 Task: Select the terminal.ansicyam option in the default color.
Action: Mouse moved to (86, 430)
Screenshot: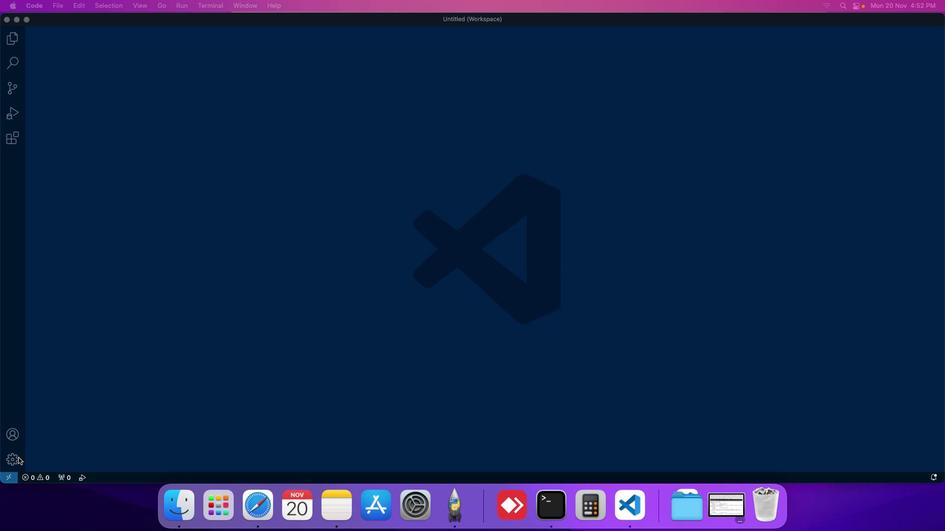 
Action: Mouse pressed left at (86, 430)
Screenshot: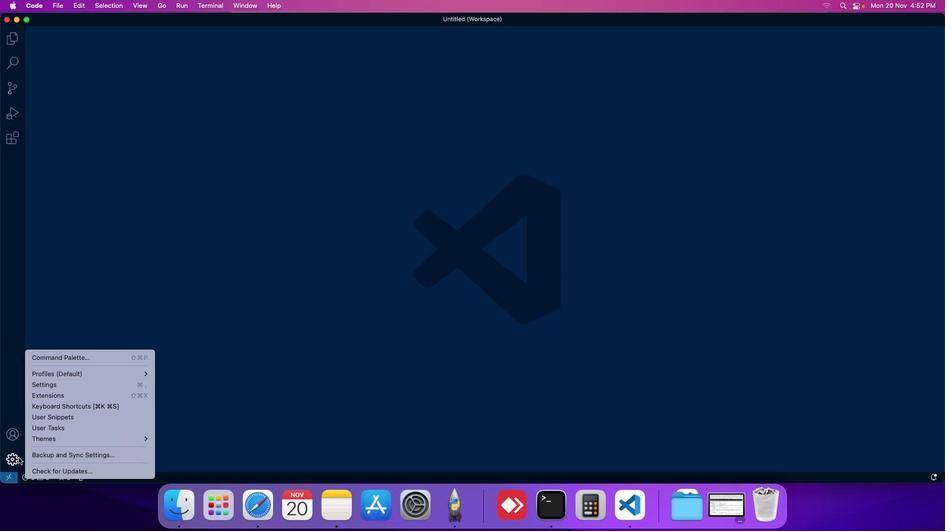 
Action: Mouse moved to (98, 366)
Screenshot: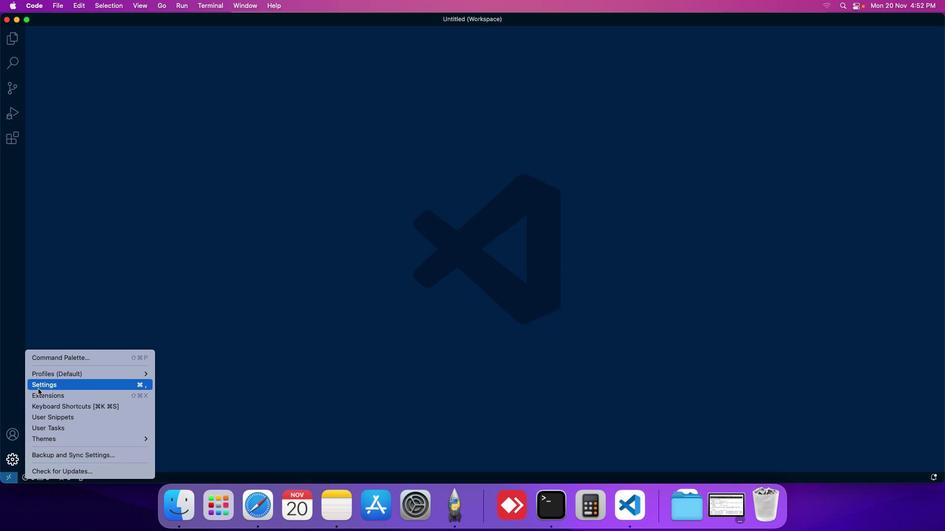 
Action: Mouse pressed left at (98, 366)
Screenshot: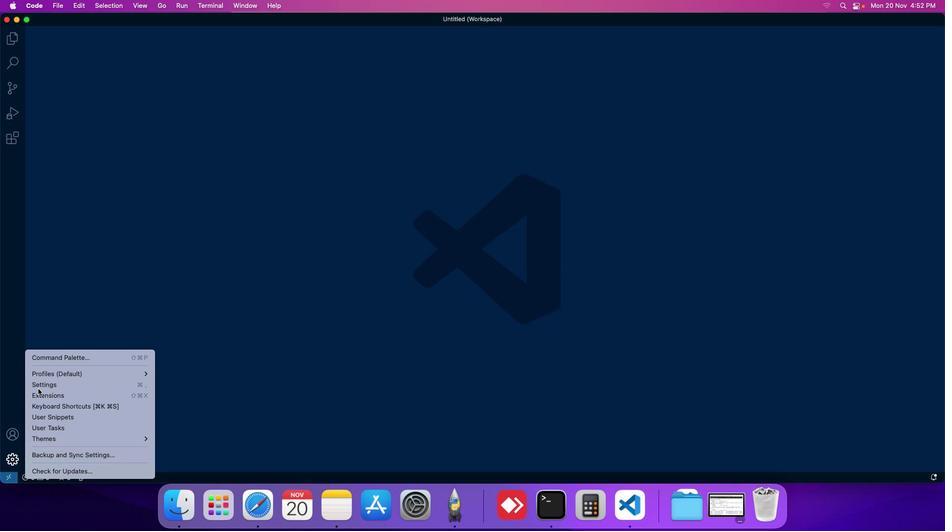 
Action: Mouse moved to (226, 81)
Screenshot: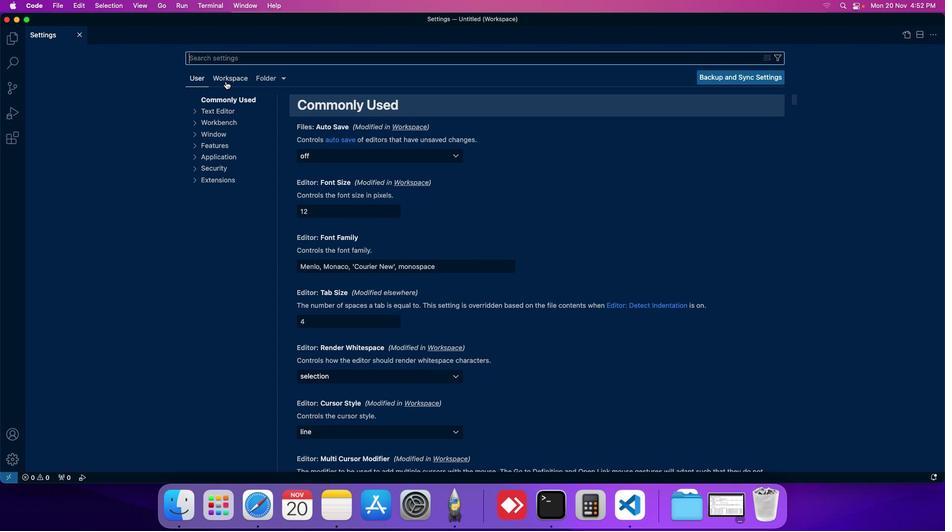 
Action: Mouse pressed left at (226, 81)
Screenshot: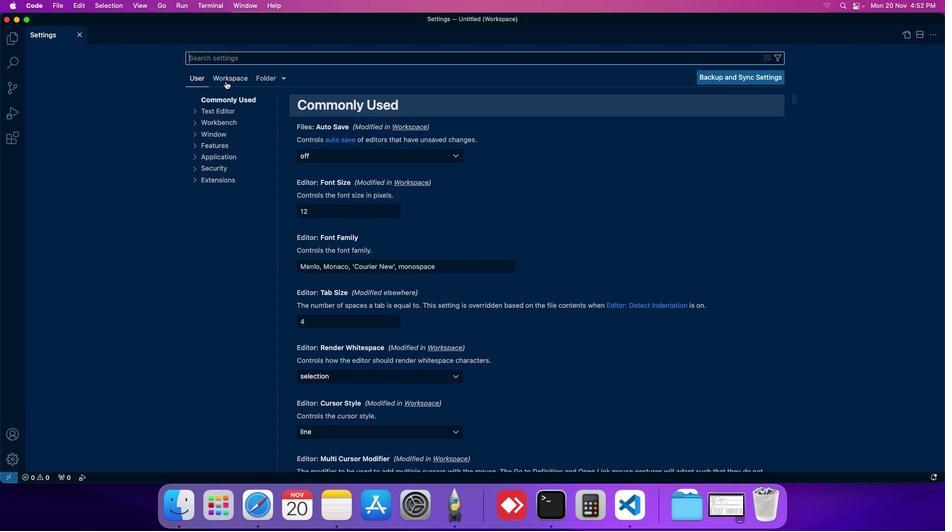 
Action: Mouse moved to (223, 143)
Screenshot: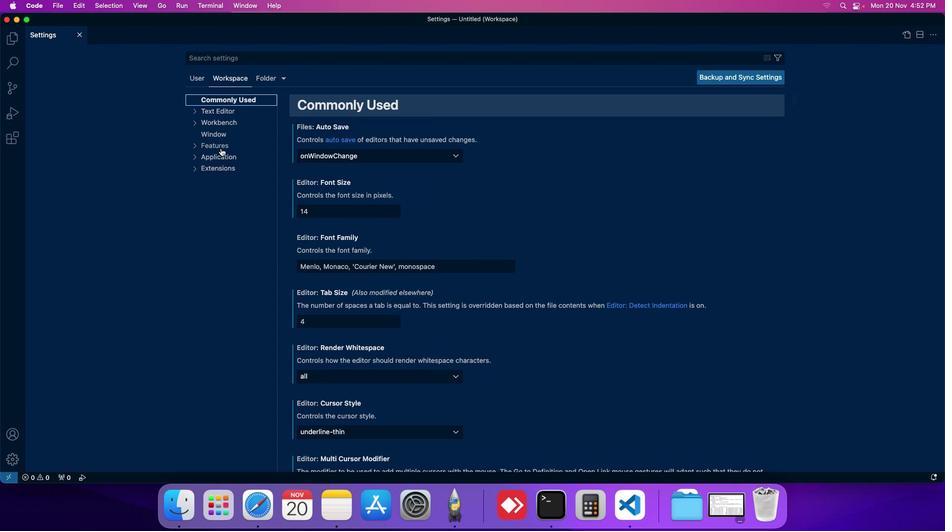 
Action: Mouse pressed left at (223, 143)
Screenshot: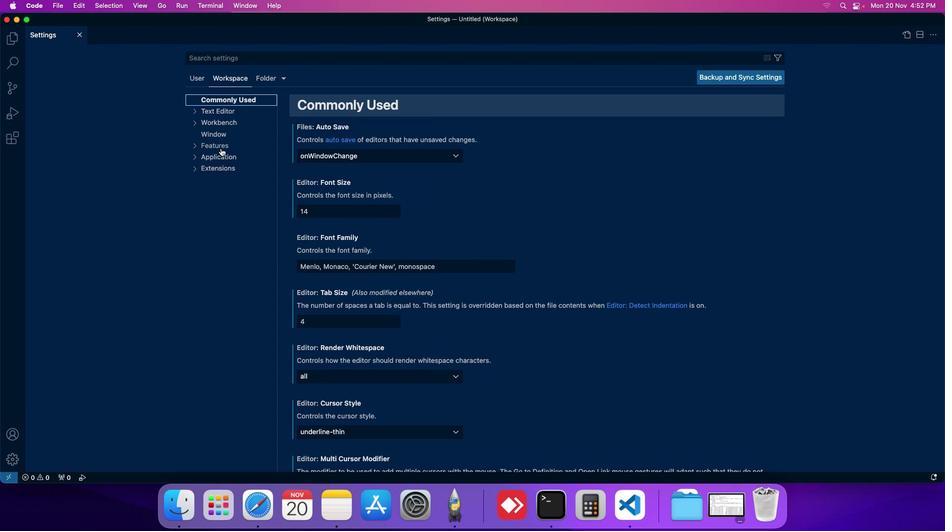 
Action: Mouse moved to (226, 224)
Screenshot: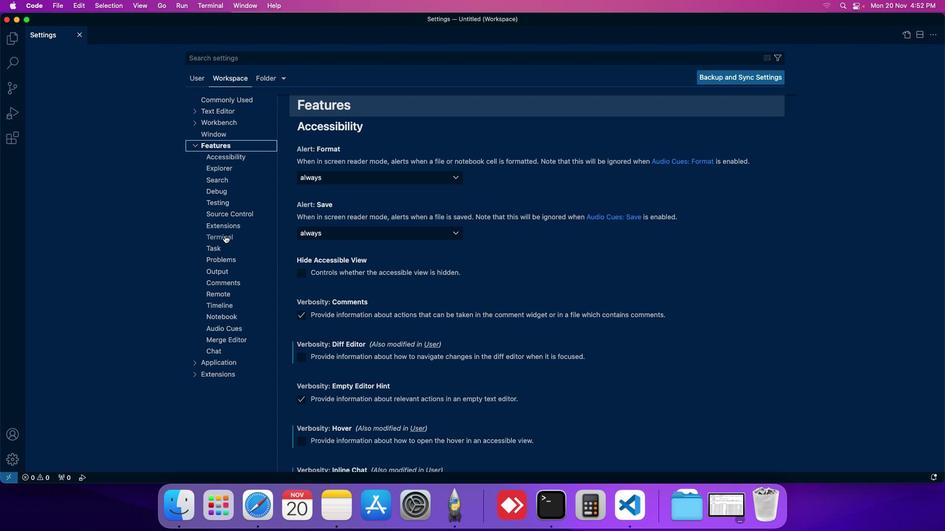 
Action: Mouse pressed left at (226, 224)
Screenshot: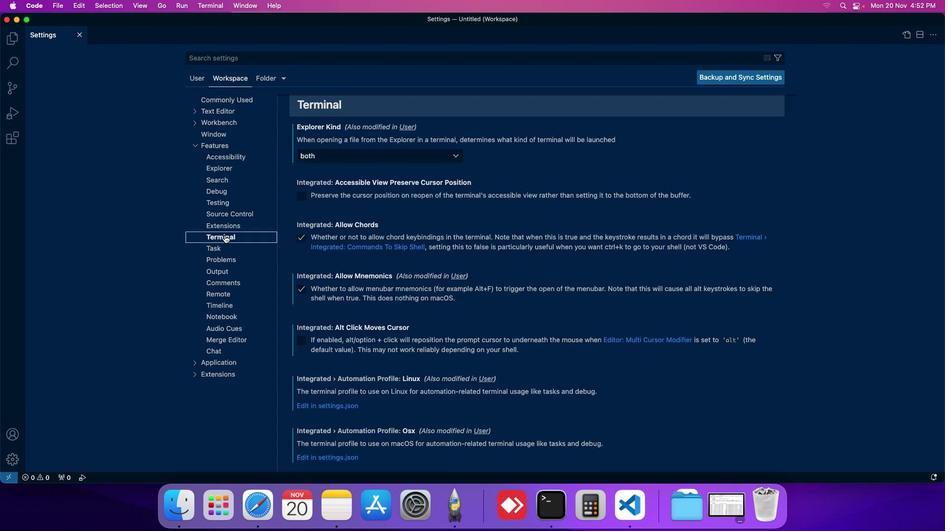 
Action: Mouse moved to (310, 238)
Screenshot: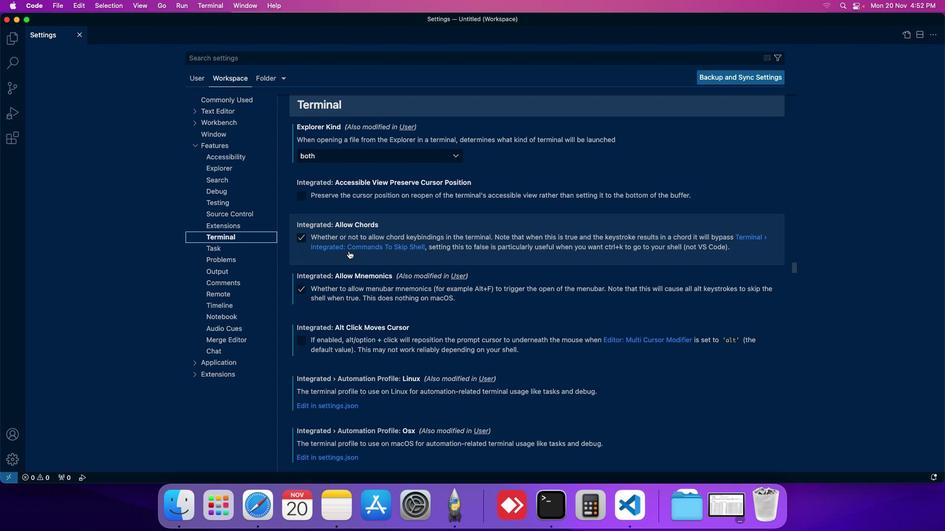 
Action: Mouse scrolled (310, 238) with delta (73, 5)
Screenshot: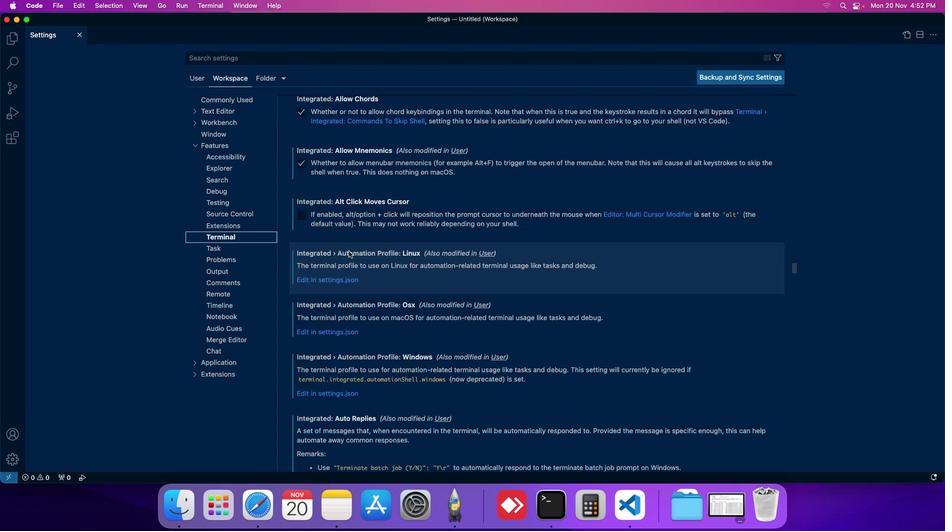 
Action: Mouse scrolled (310, 238) with delta (73, 5)
Screenshot: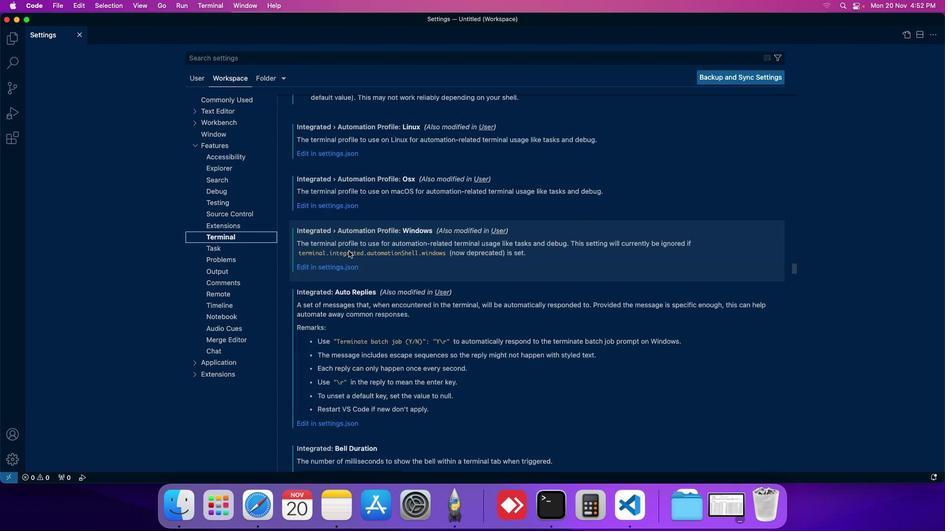
Action: Mouse scrolled (310, 238) with delta (73, 5)
Screenshot: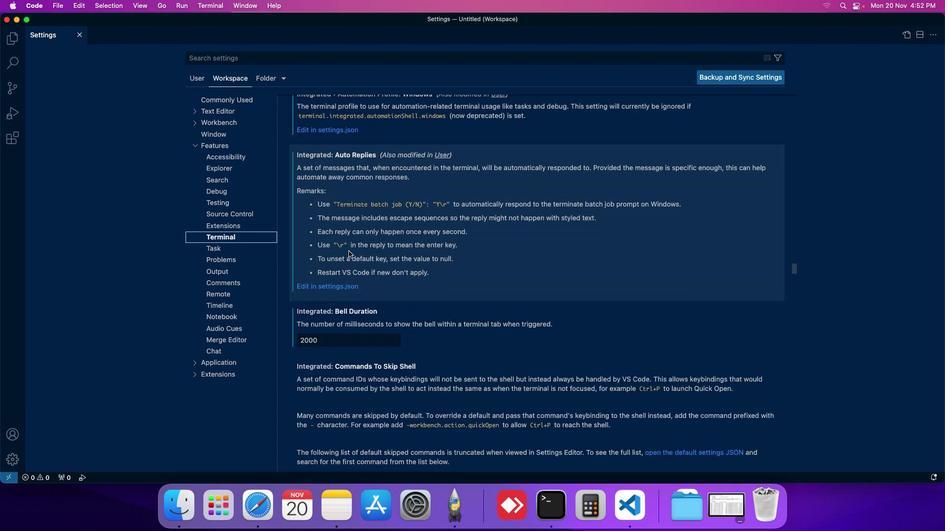 
Action: Mouse scrolled (310, 238) with delta (73, 5)
Screenshot: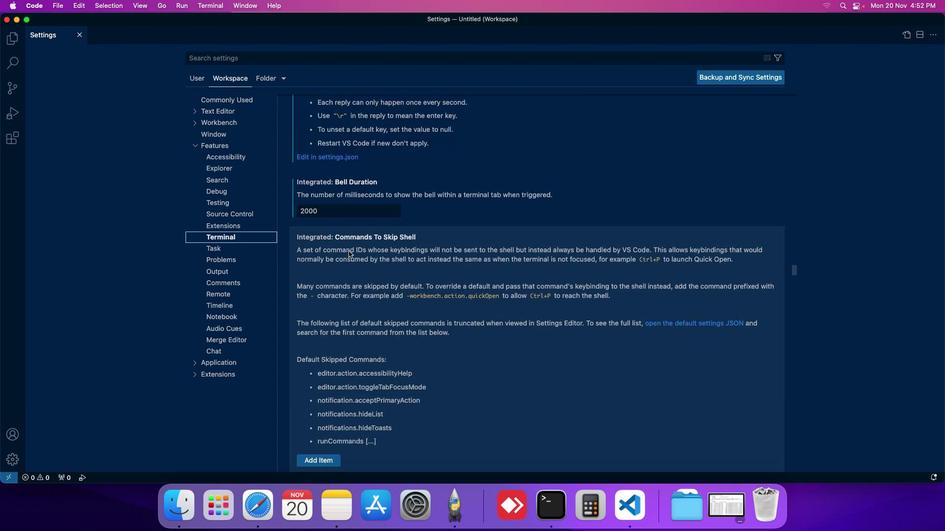 
Action: Mouse scrolled (310, 238) with delta (73, 5)
Screenshot: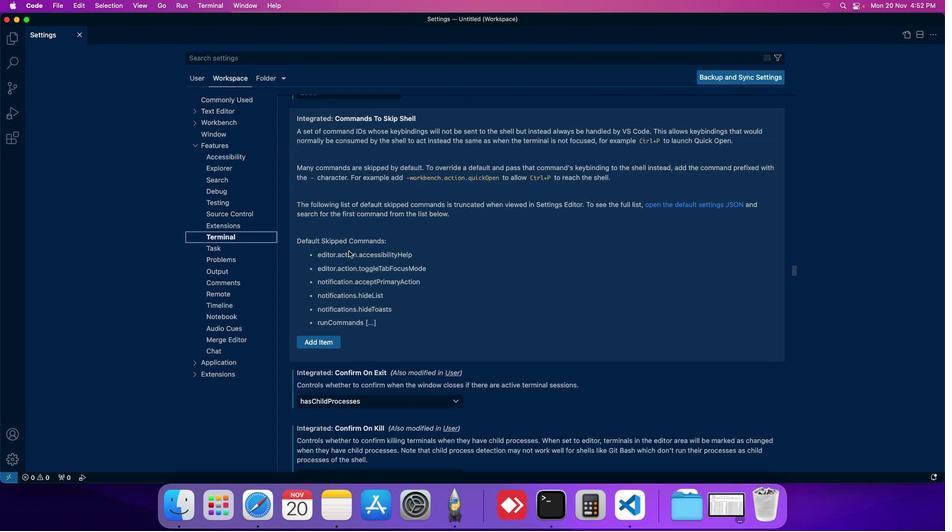 
Action: Mouse scrolled (310, 238) with delta (73, 5)
Screenshot: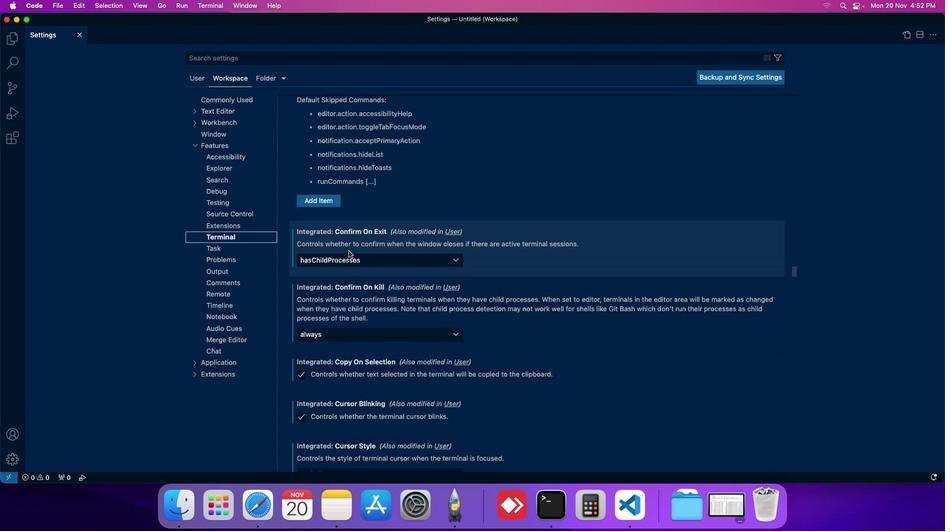 
Action: Mouse scrolled (310, 238) with delta (73, 5)
Screenshot: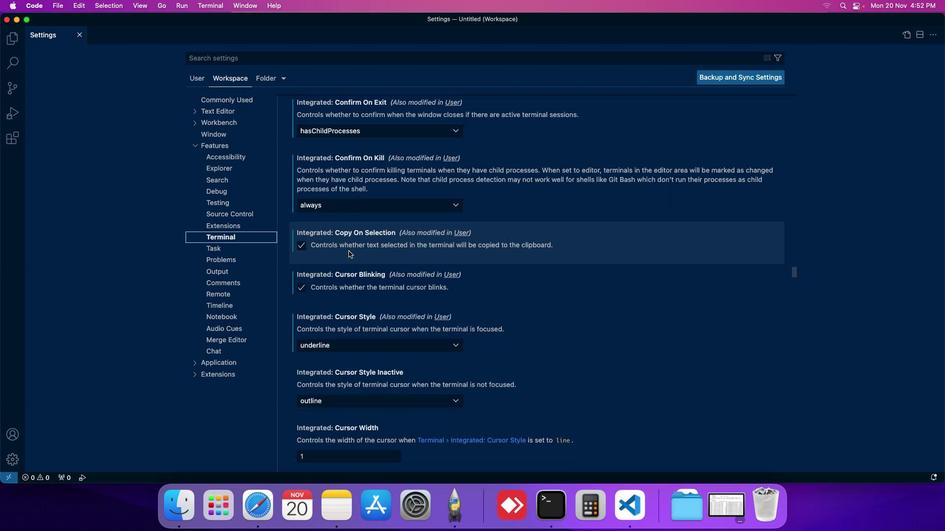 
Action: Mouse scrolled (310, 238) with delta (73, 5)
Screenshot: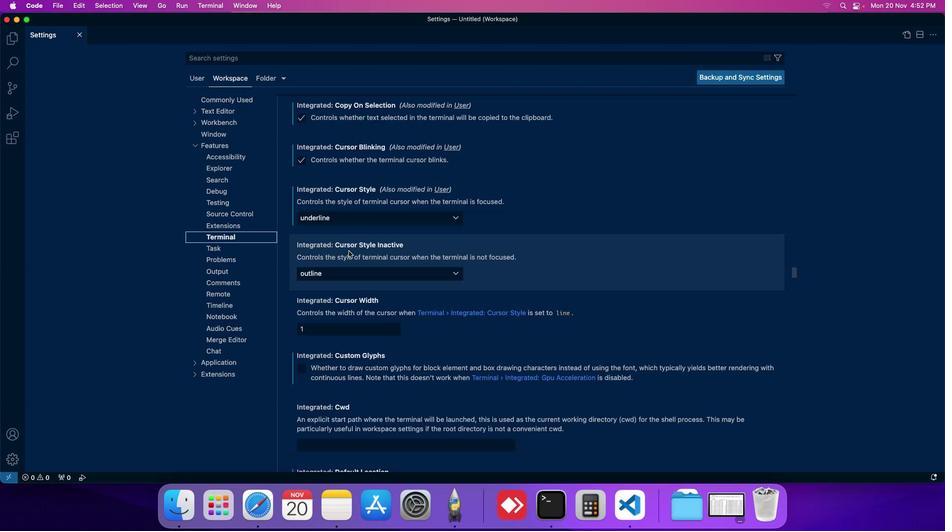 
Action: Mouse scrolled (310, 238) with delta (73, 5)
Screenshot: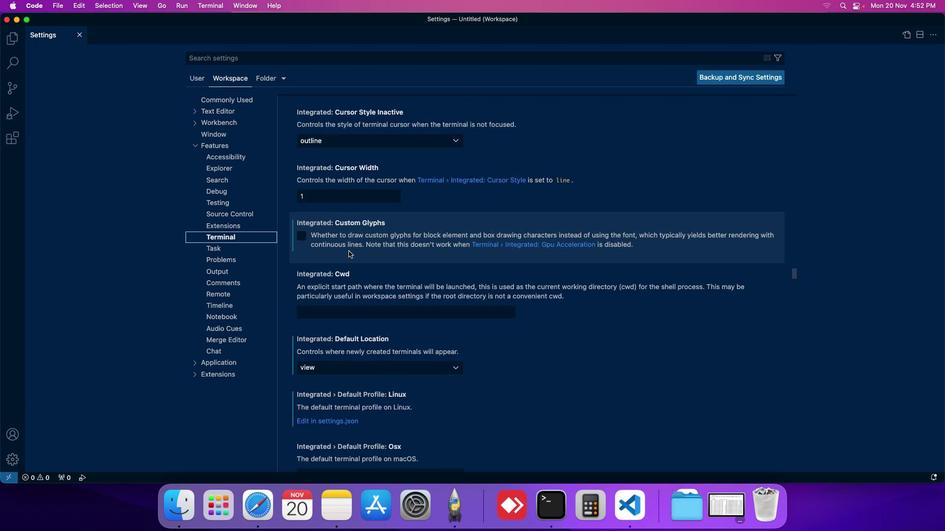 
Action: Mouse scrolled (310, 238) with delta (73, 5)
Screenshot: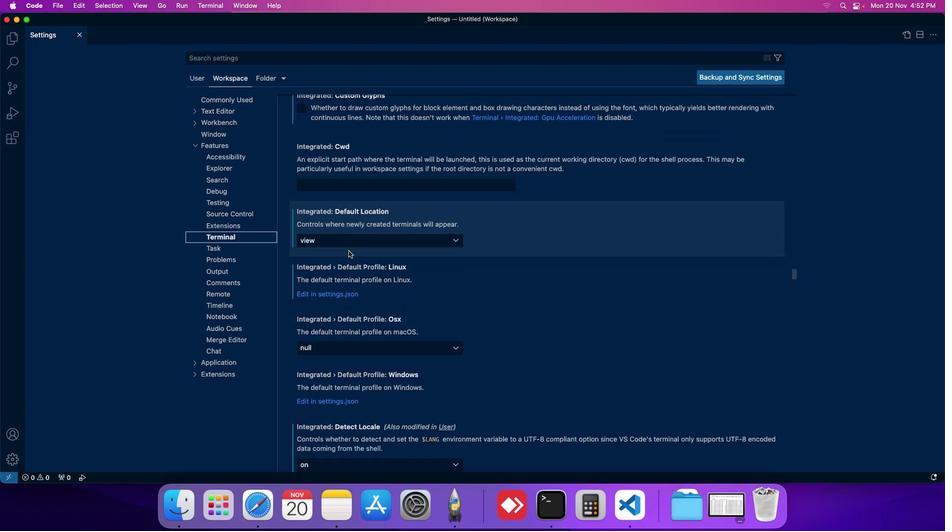 
Action: Mouse scrolled (310, 238) with delta (73, 5)
Screenshot: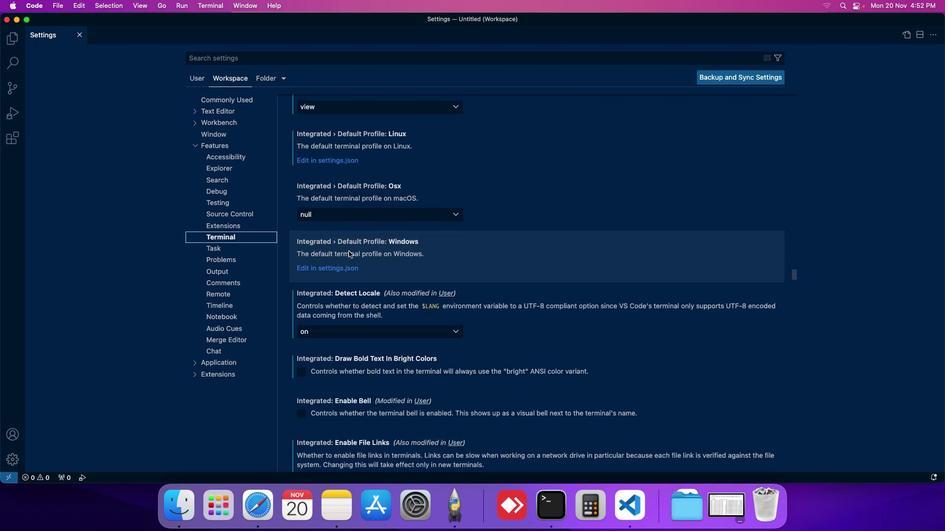 
Action: Mouse scrolled (310, 238) with delta (73, 5)
Screenshot: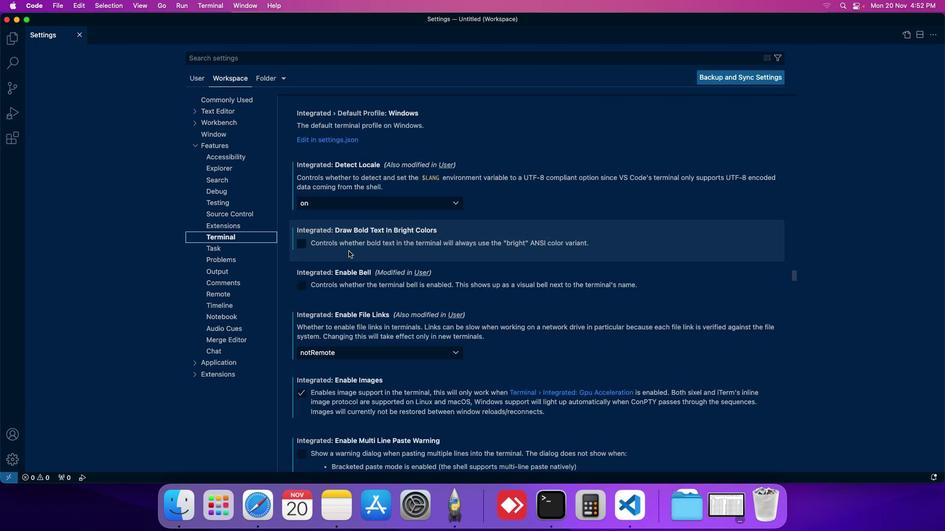 
Action: Mouse scrolled (310, 238) with delta (73, 5)
Screenshot: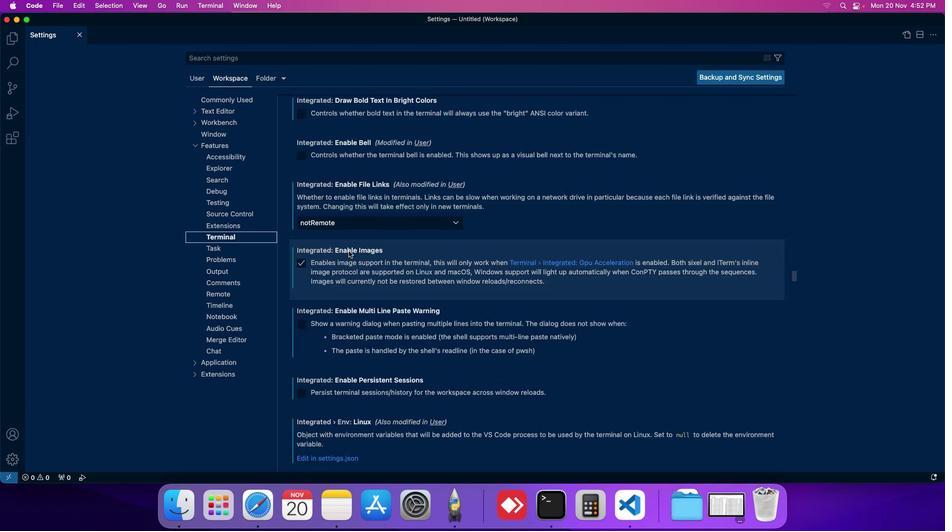 
Action: Mouse scrolled (310, 238) with delta (73, 5)
Screenshot: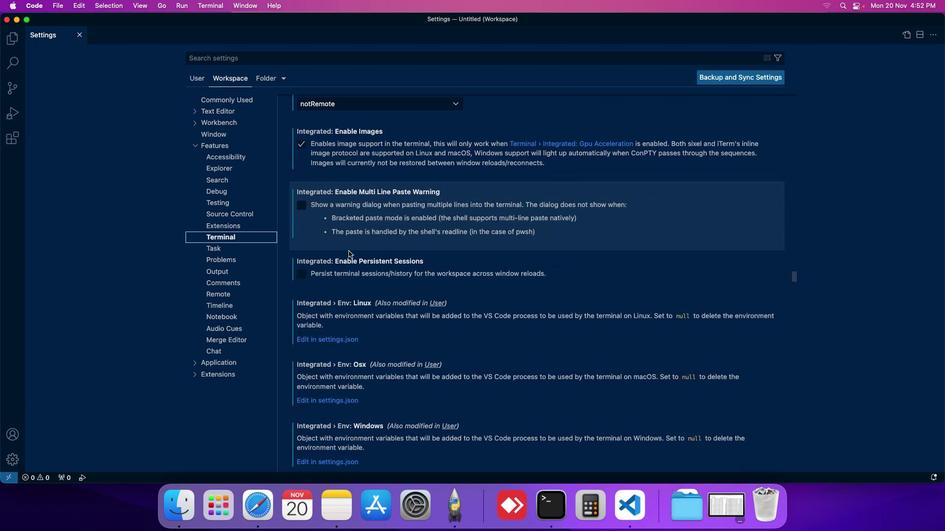 
Action: Mouse scrolled (310, 238) with delta (73, 5)
Screenshot: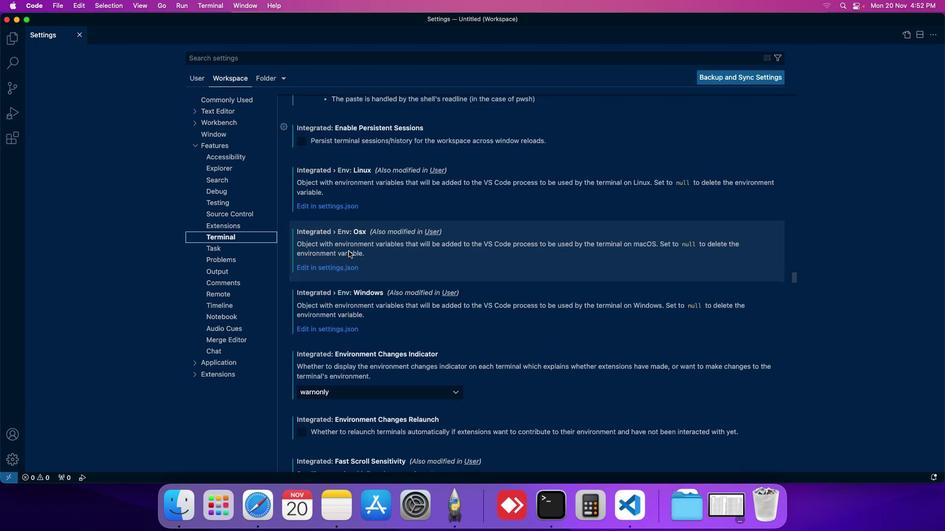 
Action: Mouse scrolled (310, 238) with delta (73, 5)
Screenshot: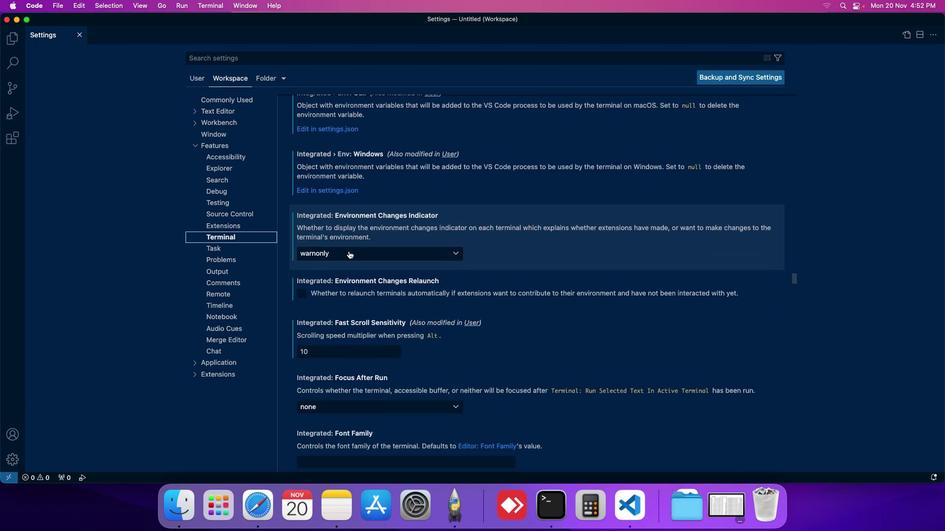 
Action: Mouse scrolled (310, 238) with delta (73, 5)
Screenshot: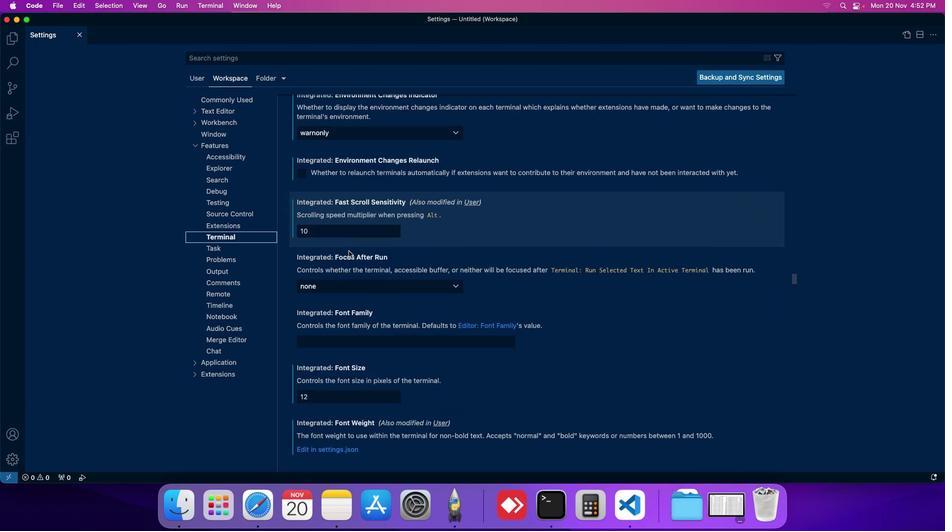 
Action: Mouse scrolled (310, 238) with delta (73, 5)
Screenshot: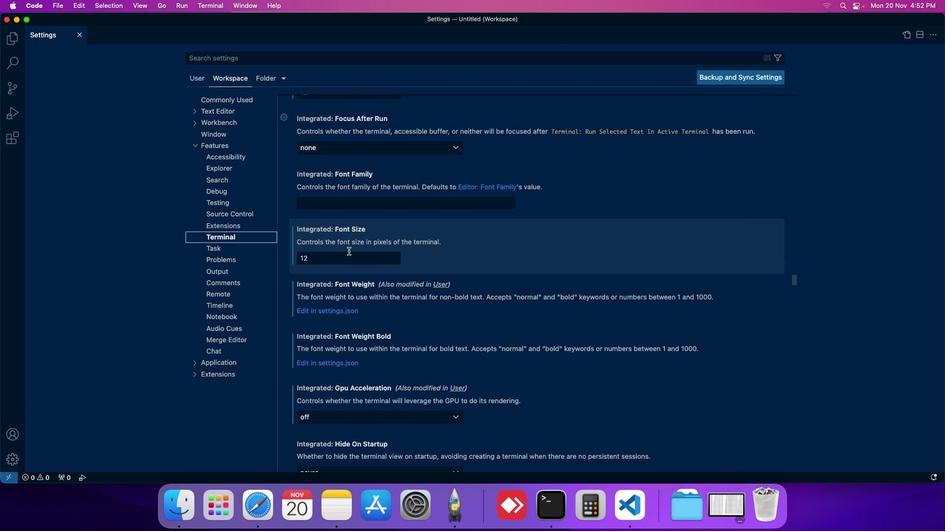 
Action: Mouse scrolled (310, 238) with delta (73, 5)
Screenshot: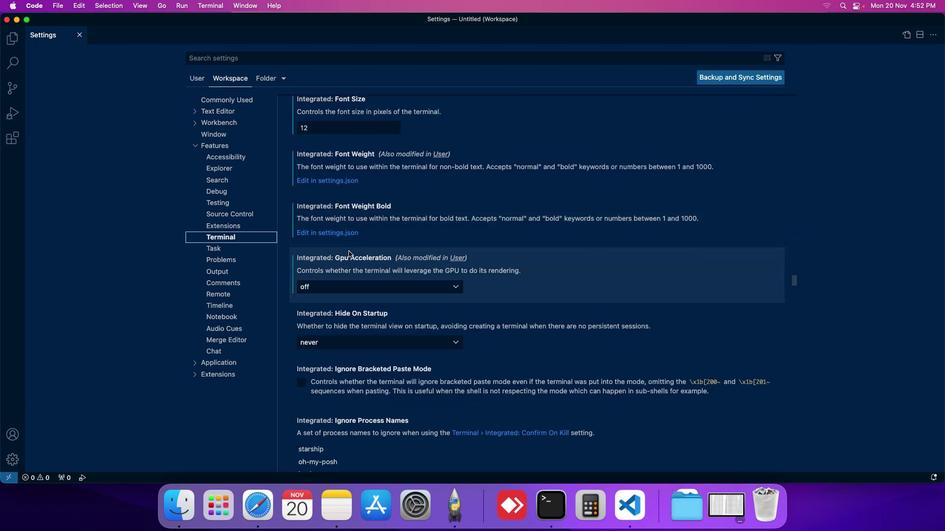 
Action: Mouse scrolled (310, 238) with delta (73, 5)
Screenshot: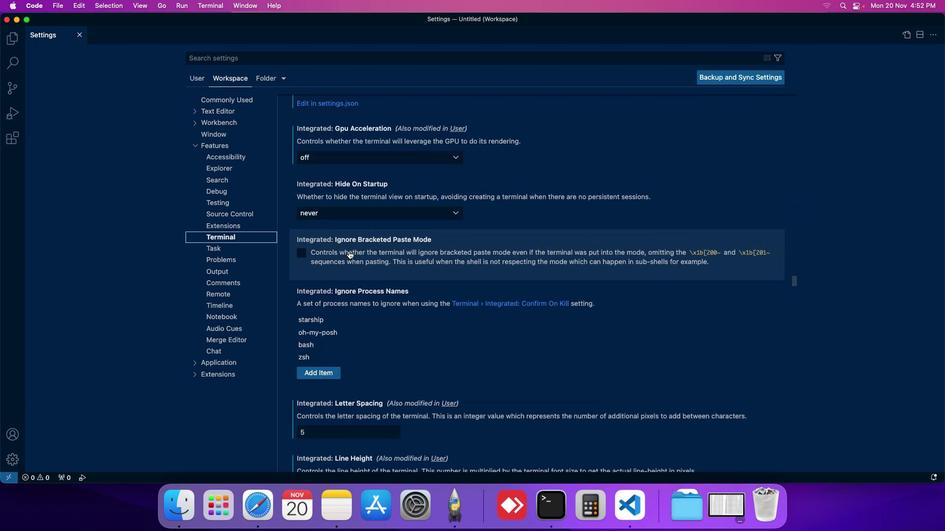 
Action: Mouse scrolled (310, 238) with delta (73, 5)
Screenshot: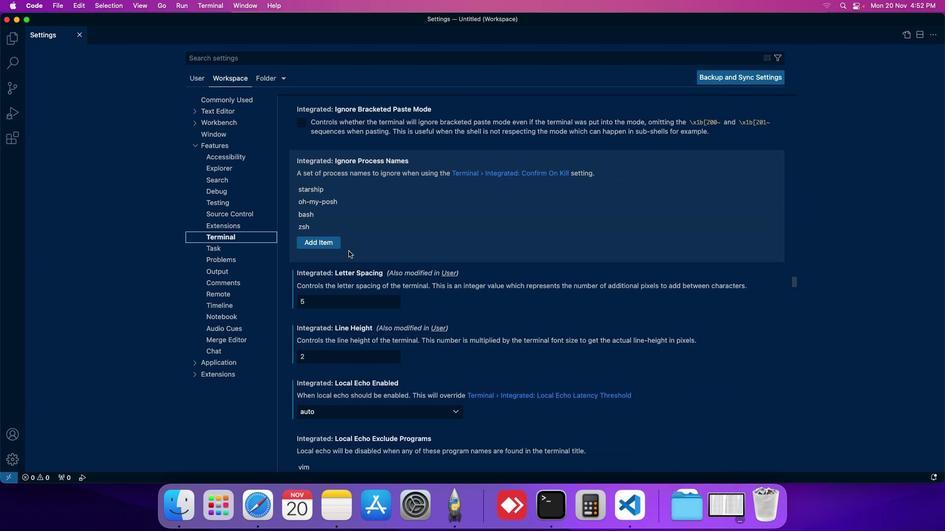 
Action: Mouse scrolled (310, 238) with delta (73, 5)
Screenshot: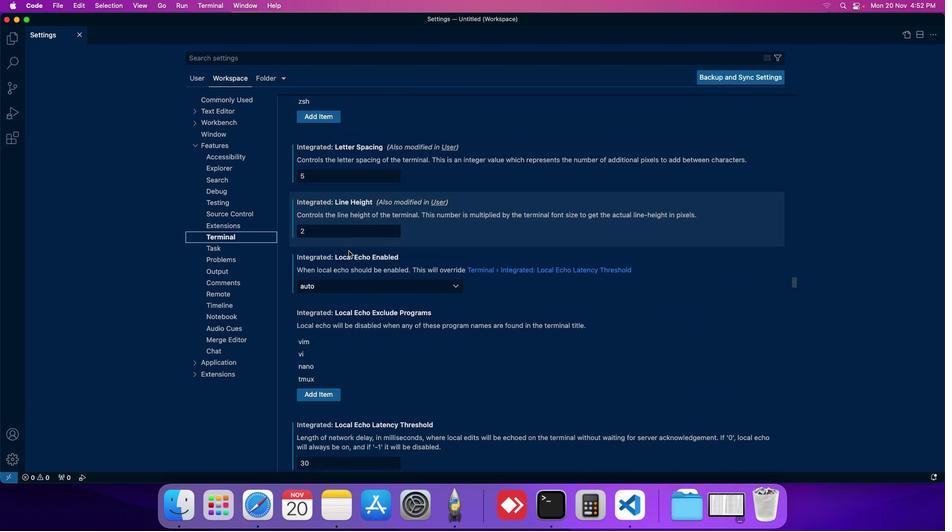 
Action: Mouse scrolled (310, 238) with delta (73, 5)
Screenshot: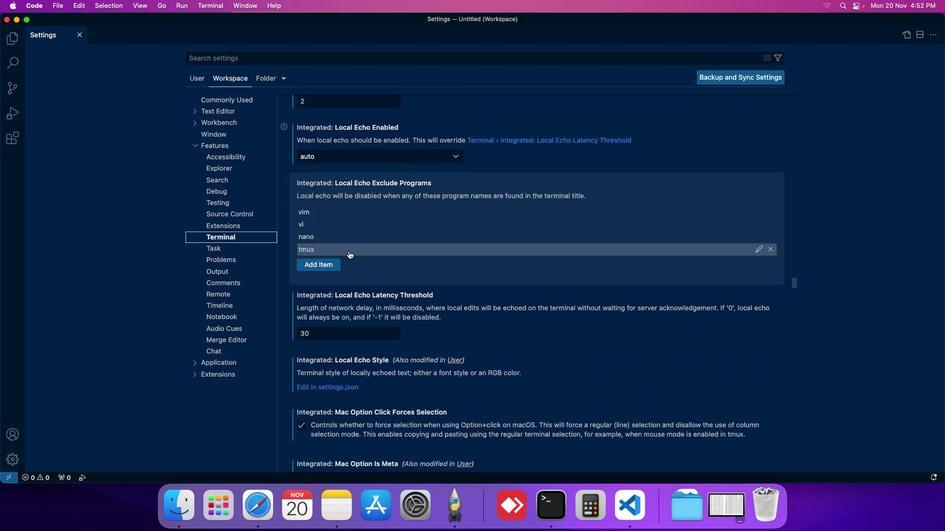 
Action: Mouse scrolled (310, 238) with delta (73, 5)
Screenshot: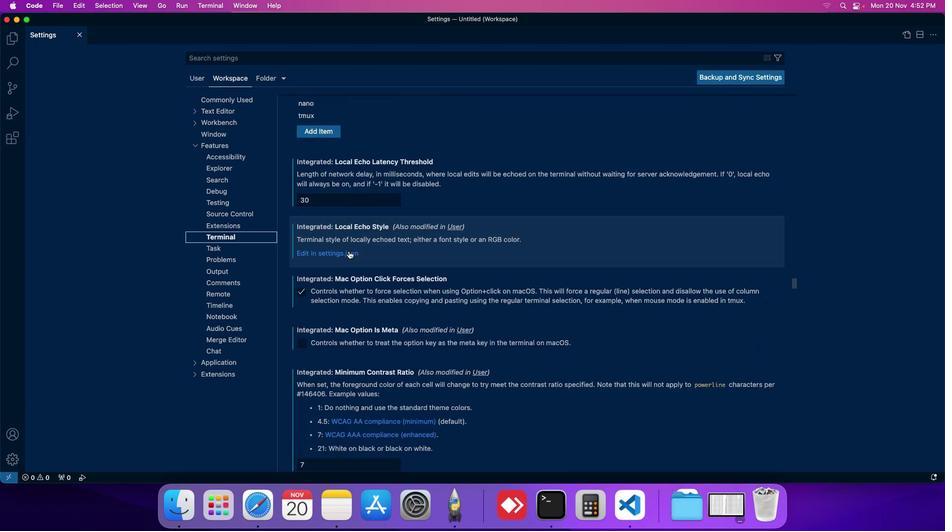 
Action: Mouse scrolled (310, 238) with delta (73, 5)
Screenshot: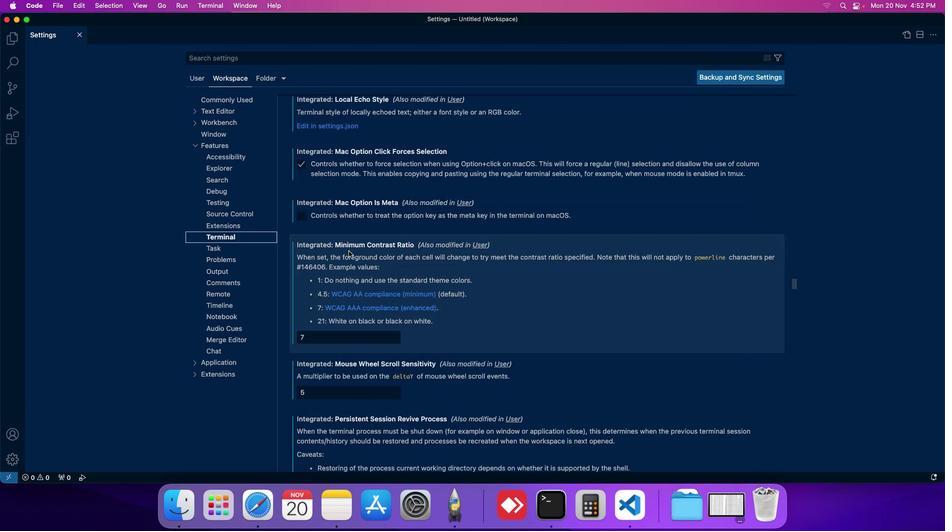 
Action: Mouse scrolled (310, 238) with delta (73, 5)
Screenshot: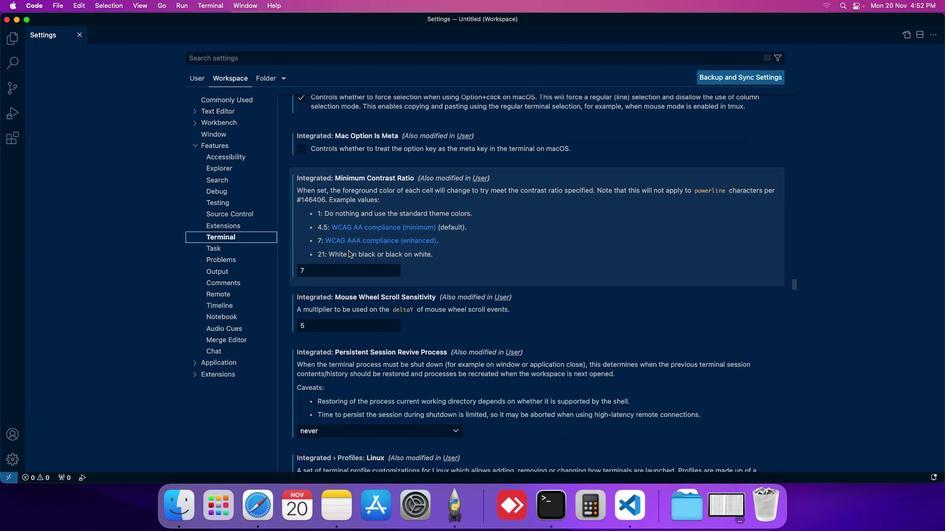 
Action: Mouse scrolled (310, 238) with delta (73, 5)
Screenshot: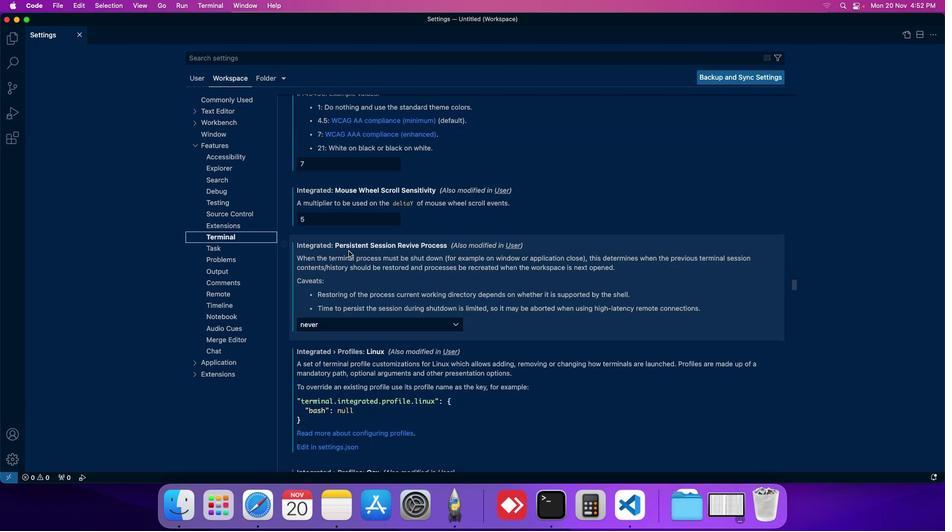 
Action: Mouse scrolled (310, 238) with delta (73, 5)
Screenshot: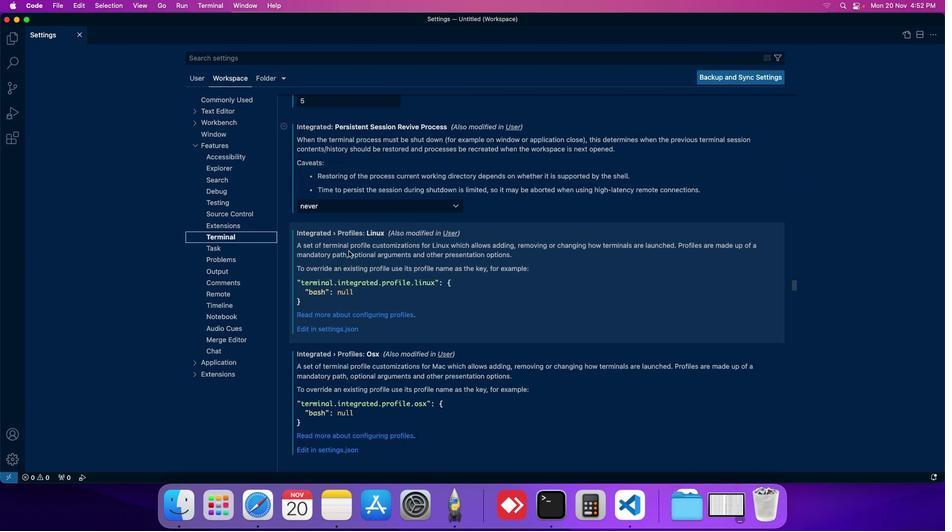 
Action: Mouse scrolled (310, 238) with delta (73, 5)
Screenshot: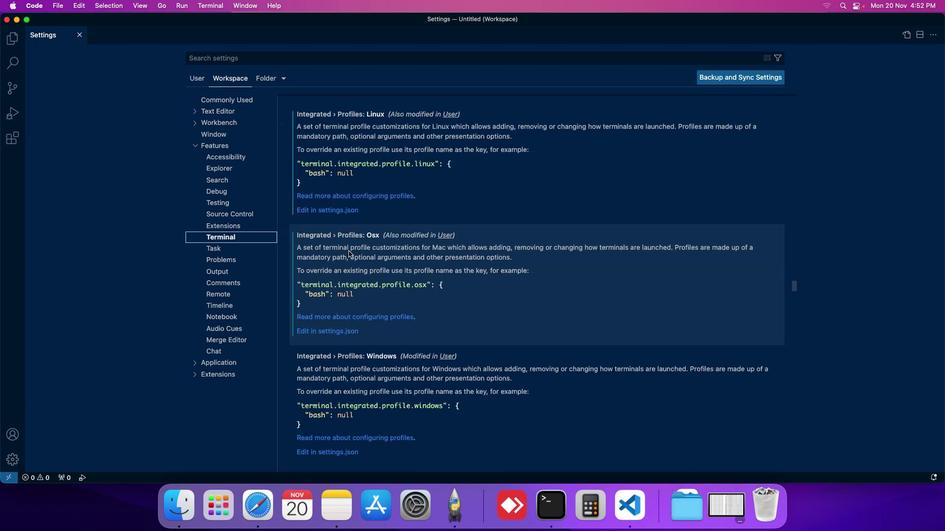 
Action: Mouse scrolled (310, 238) with delta (73, 5)
Screenshot: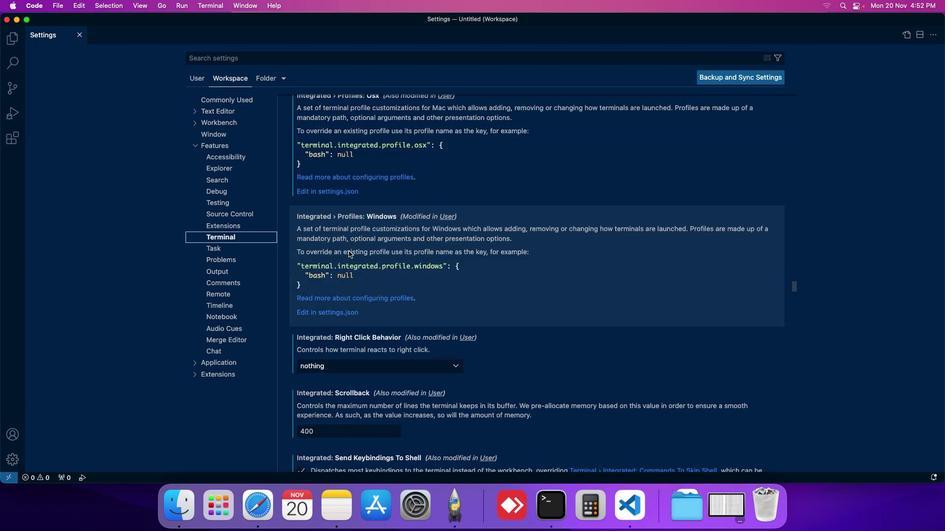 
Action: Mouse scrolled (310, 238) with delta (73, 5)
Screenshot: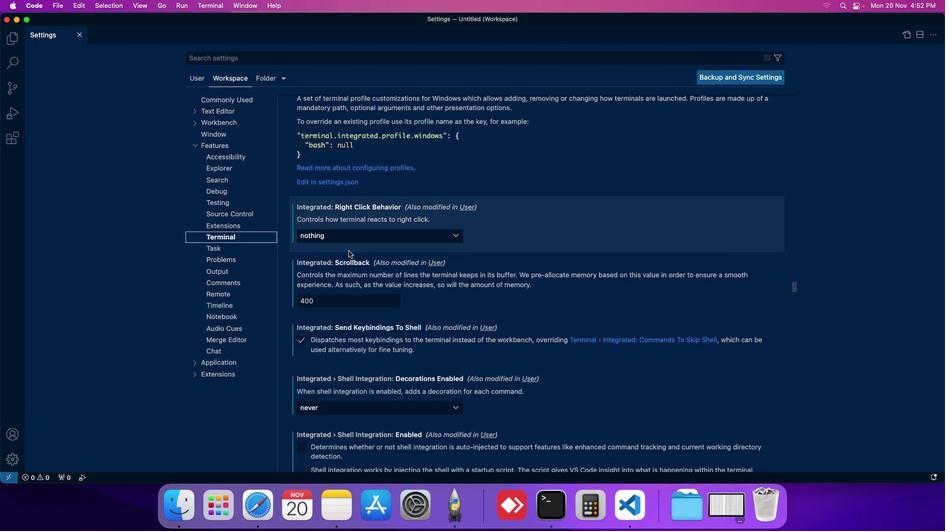 
Action: Mouse scrolled (310, 238) with delta (73, 5)
Screenshot: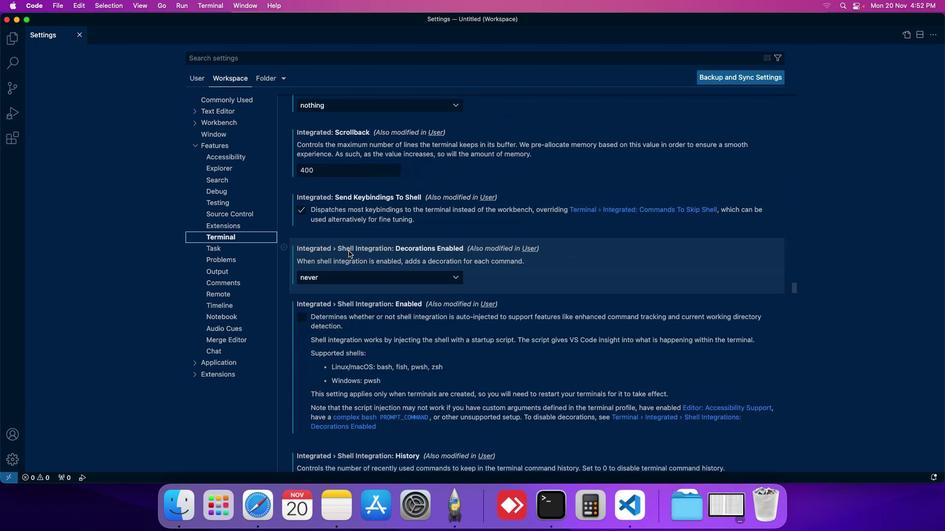 
Action: Mouse scrolled (310, 238) with delta (73, 5)
Screenshot: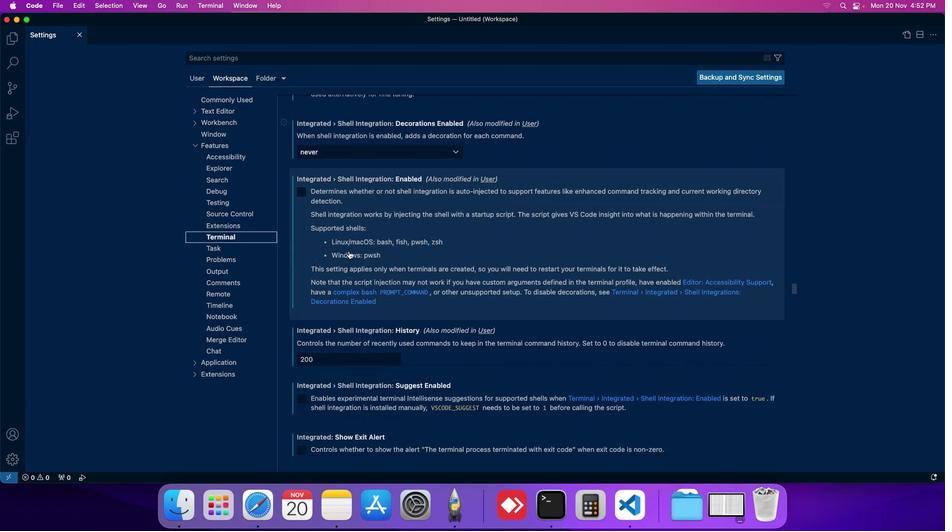 
Action: Mouse scrolled (310, 238) with delta (73, 5)
Screenshot: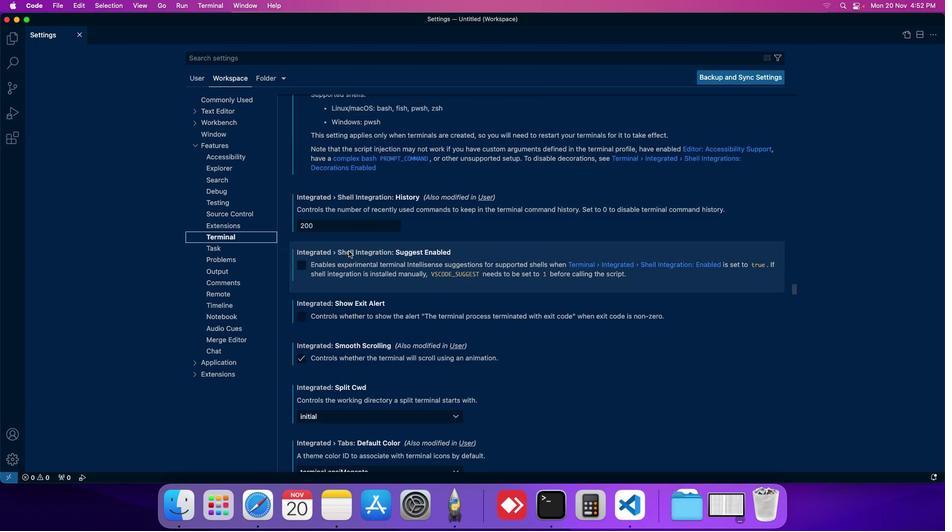 
Action: Mouse scrolled (310, 238) with delta (73, 5)
Screenshot: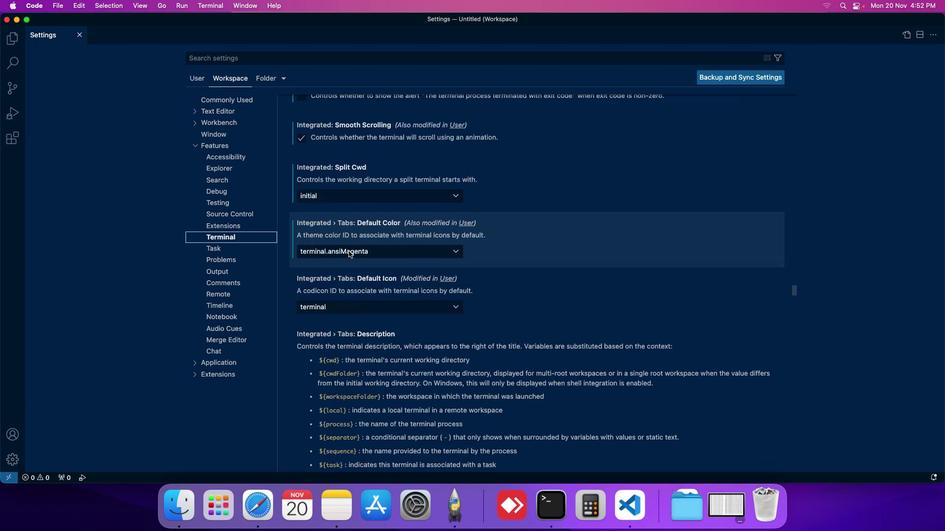 
Action: Mouse scrolled (310, 238) with delta (73, 5)
Screenshot: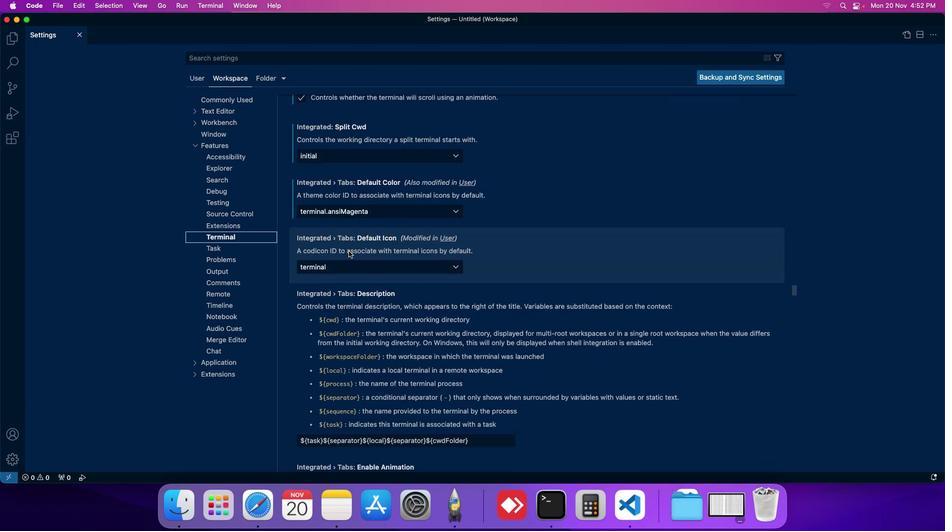 
Action: Mouse moved to (321, 203)
Screenshot: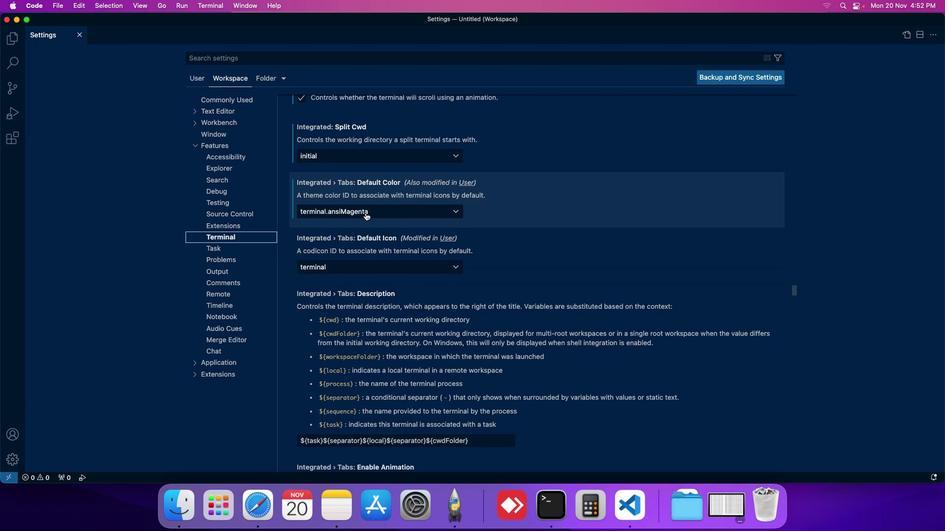 
Action: Mouse pressed left at (321, 203)
Screenshot: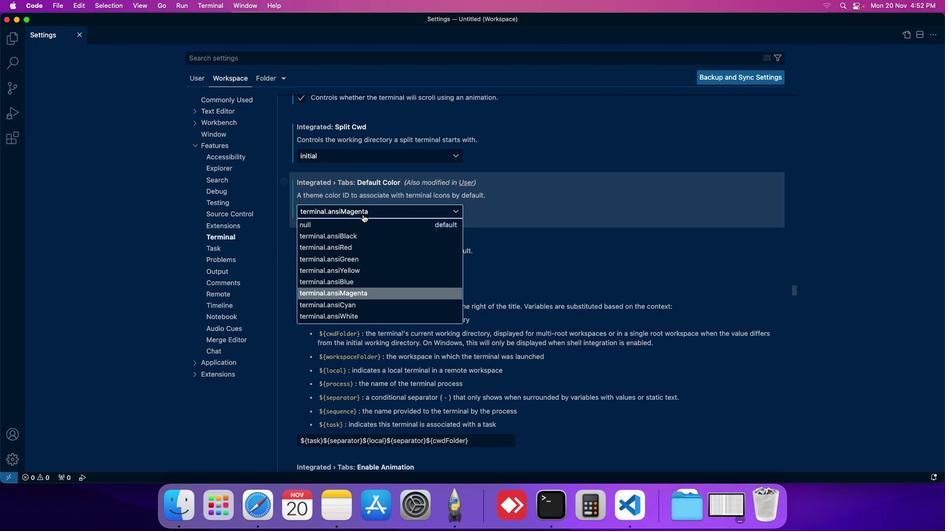 
Action: Mouse moved to (308, 285)
Screenshot: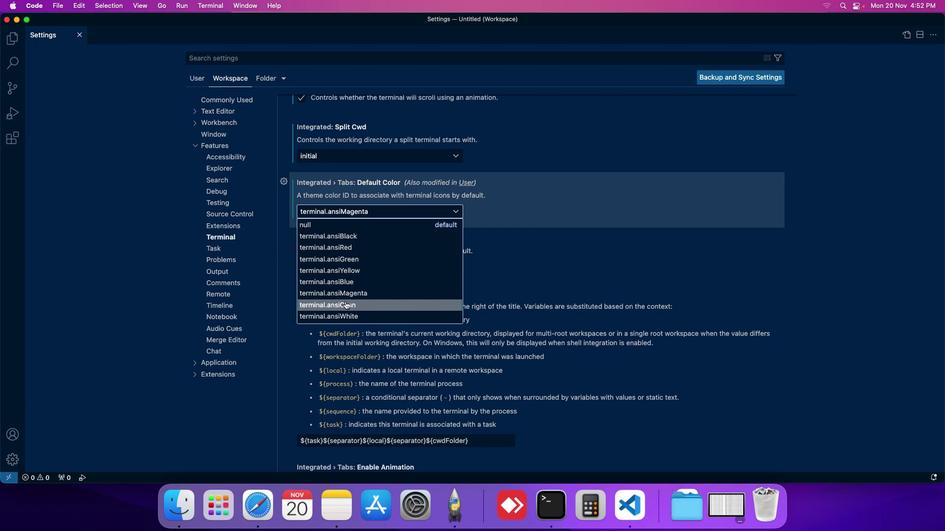 
Action: Mouse pressed left at (308, 285)
Screenshot: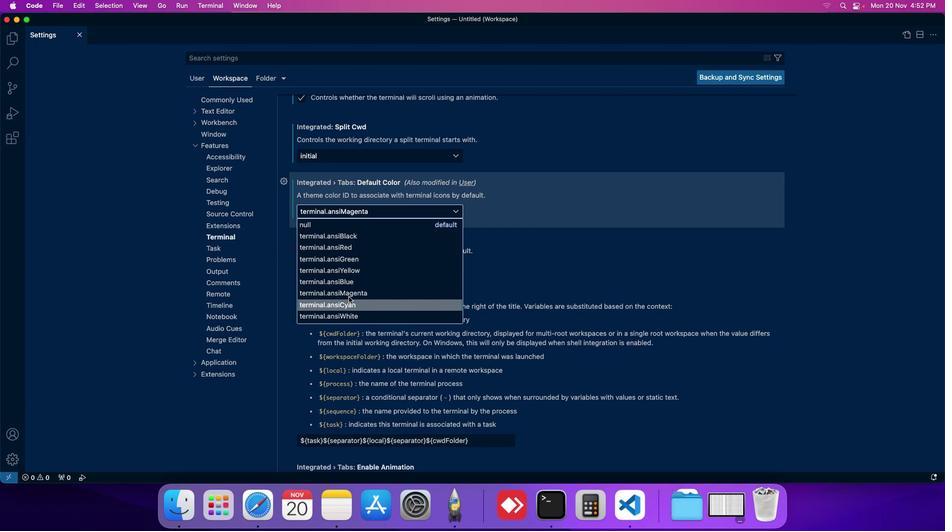 
Action: Mouse moved to (328, 207)
Screenshot: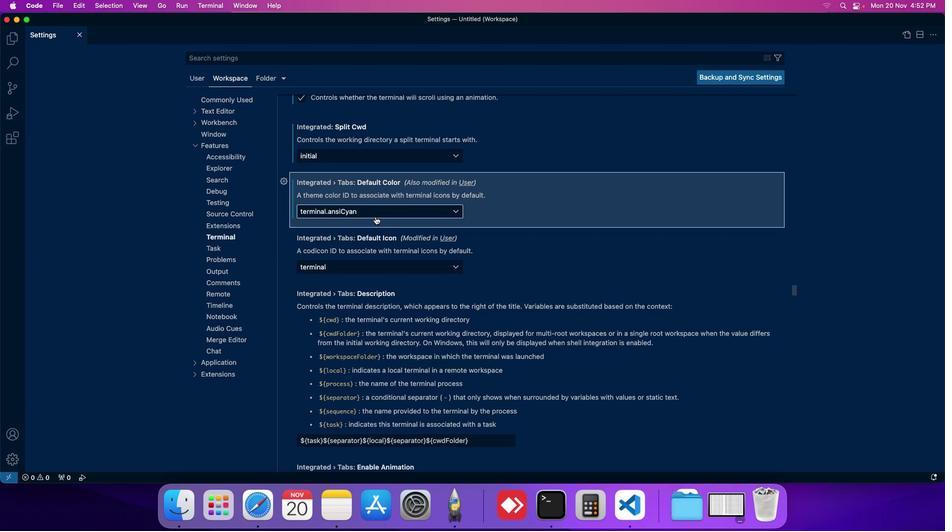 
